 Task: Create a rule from the Routing list, Task moved to a section -> Set Priority in the project ArtisanBridge , set the section as Done clear the priority
Action: Mouse moved to (965, 154)
Screenshot: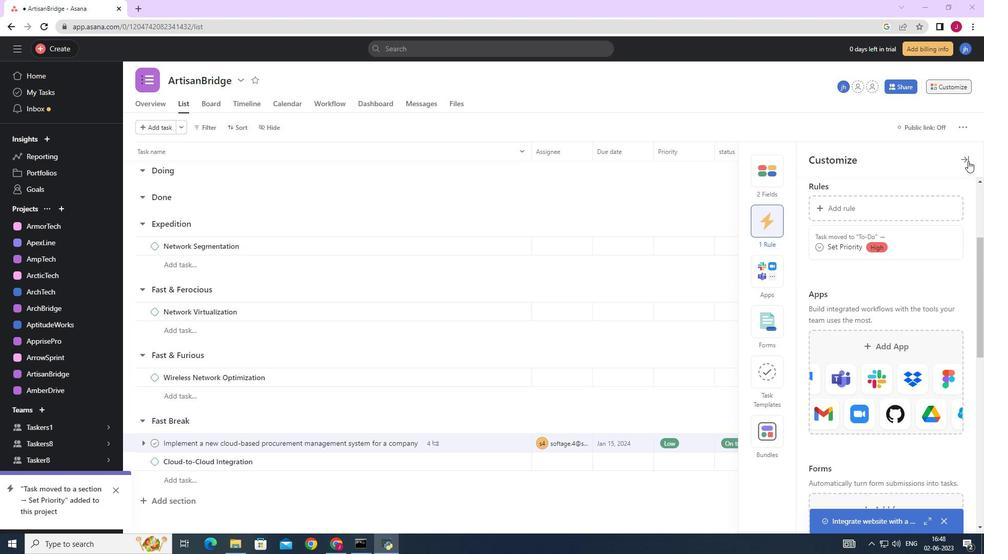 
Action: Mouse pressed left at (965, 154)
Screenshot: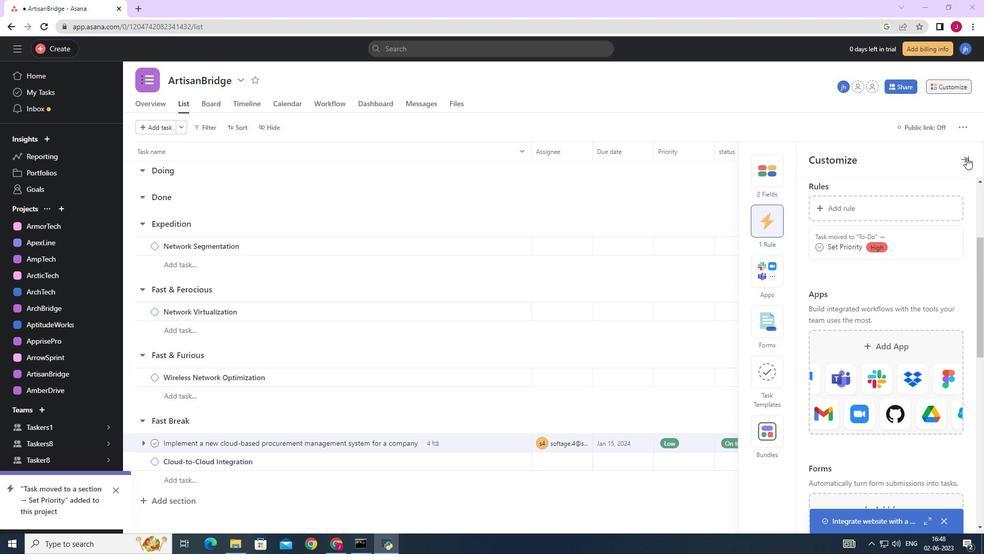 
Action: Mouse moved to (943, 90)
Screenshot: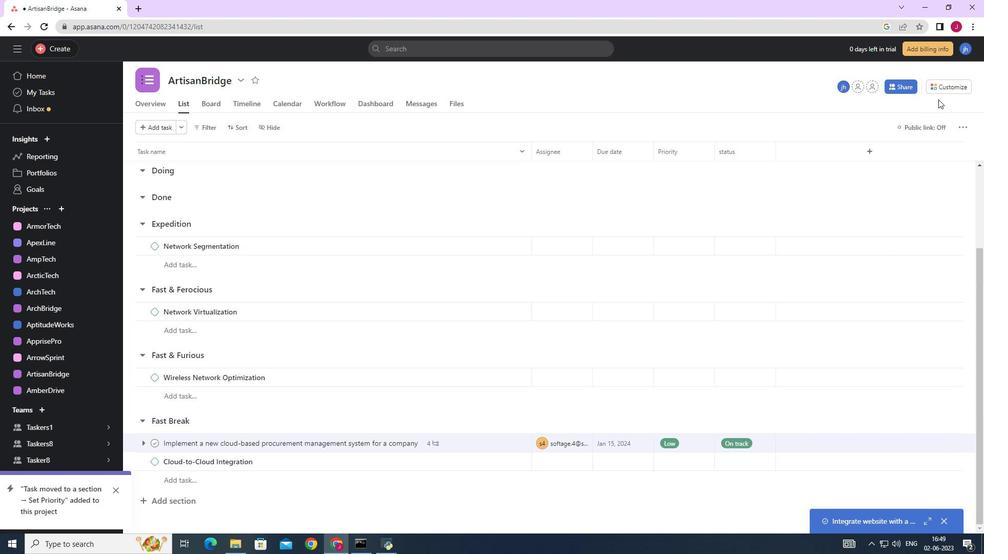 
Action: Mouse pressed left at (943, 90)
Screenshot: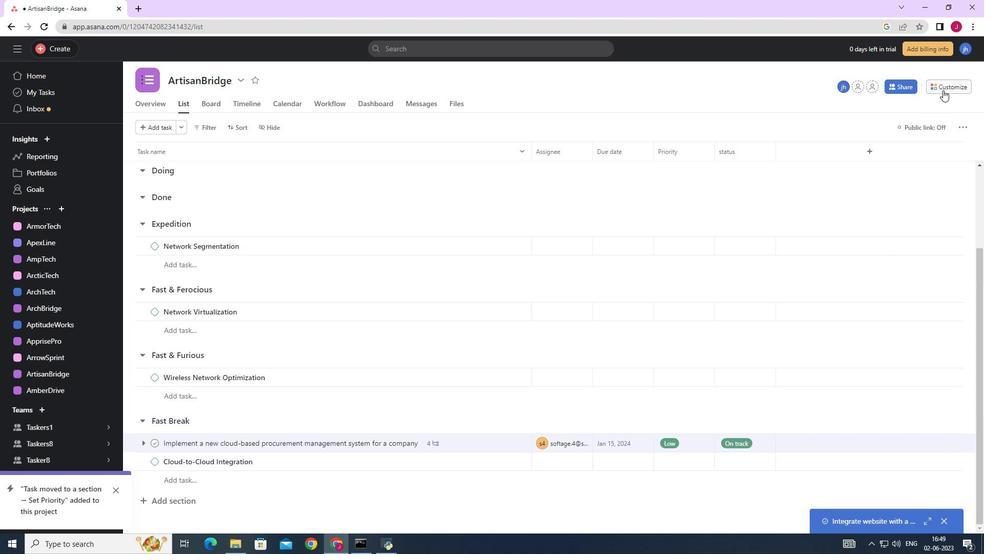 
Action: Mouse moved to (767, 231)
Screenshot: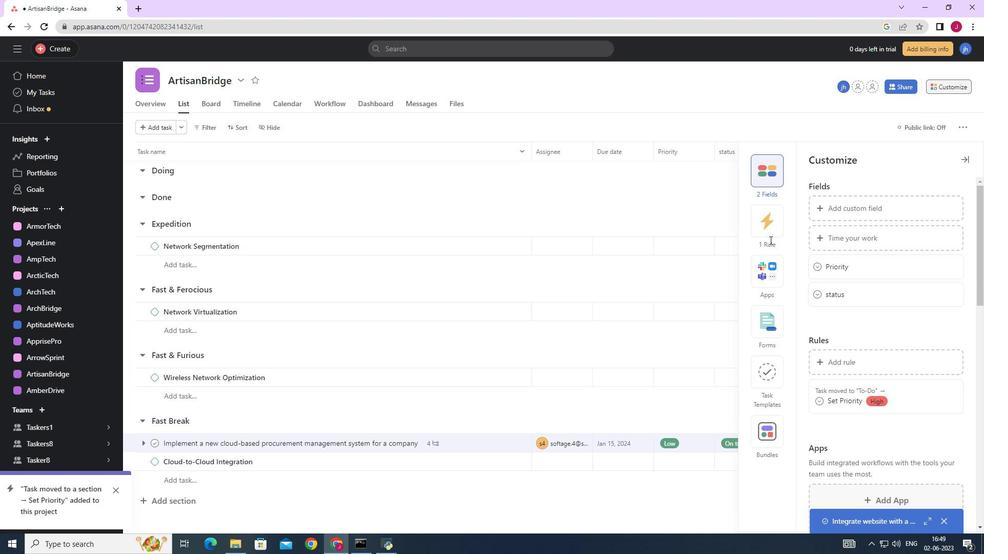 
Action: Mouse pressed left at (767, 231)
Screenshot: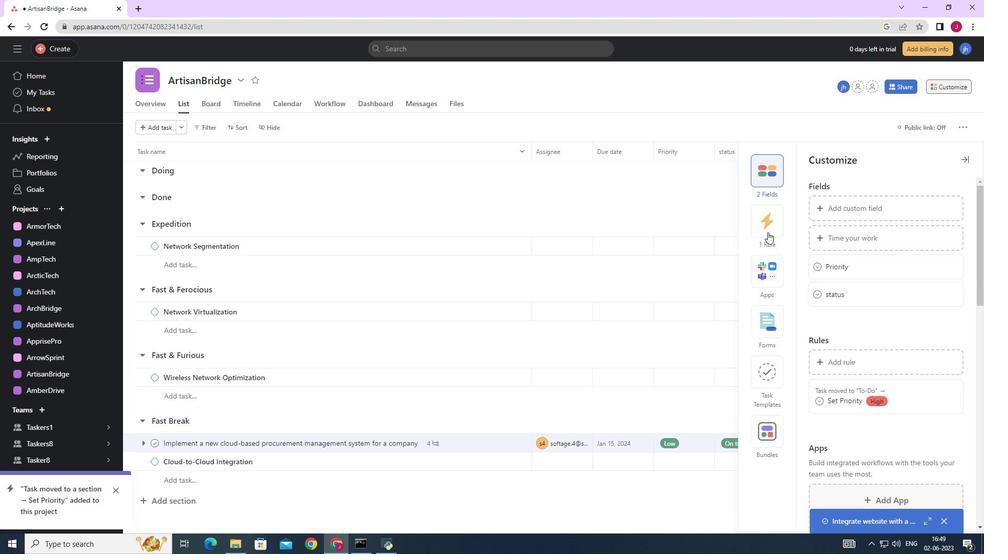 
Action: Mouse moved to (848, 207)
Screenshot: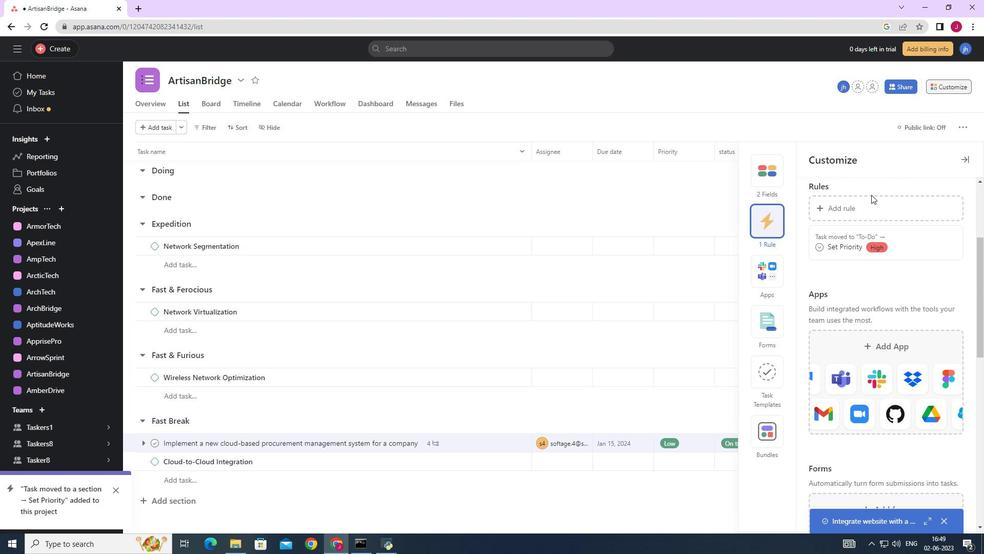 
Action: Mouse pressed left at (848, 207)
Screenshot: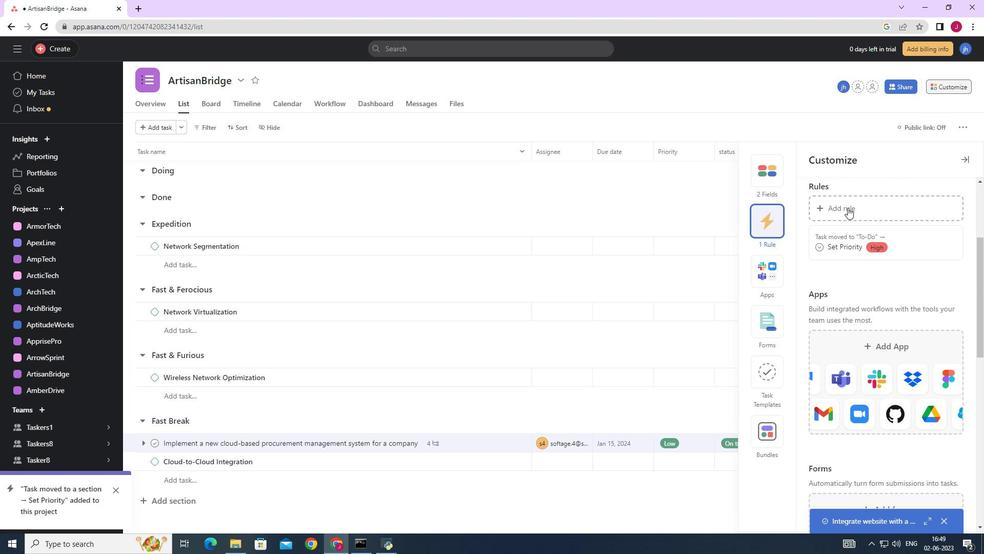 
Action: Mouse moved to (217, 132)
Screenshot: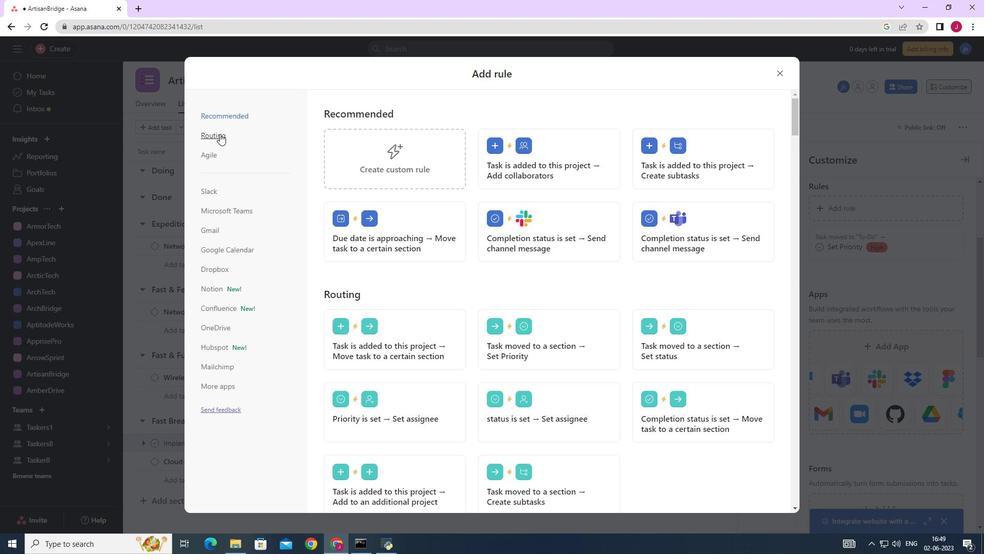 
Action: Mouse pressed left at (217, 132)
Screenshot: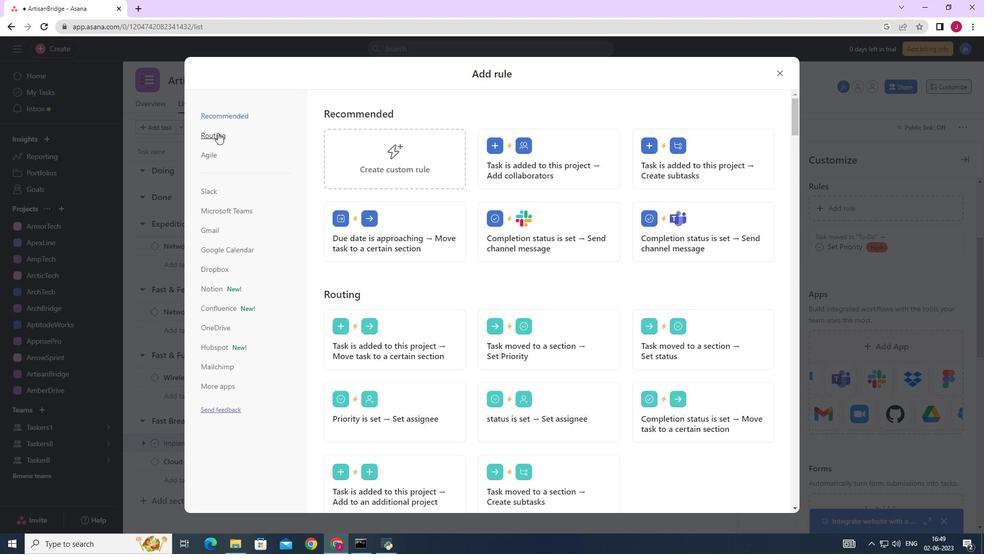 
Action: Mouse moved to (582, 151)
Screenshot: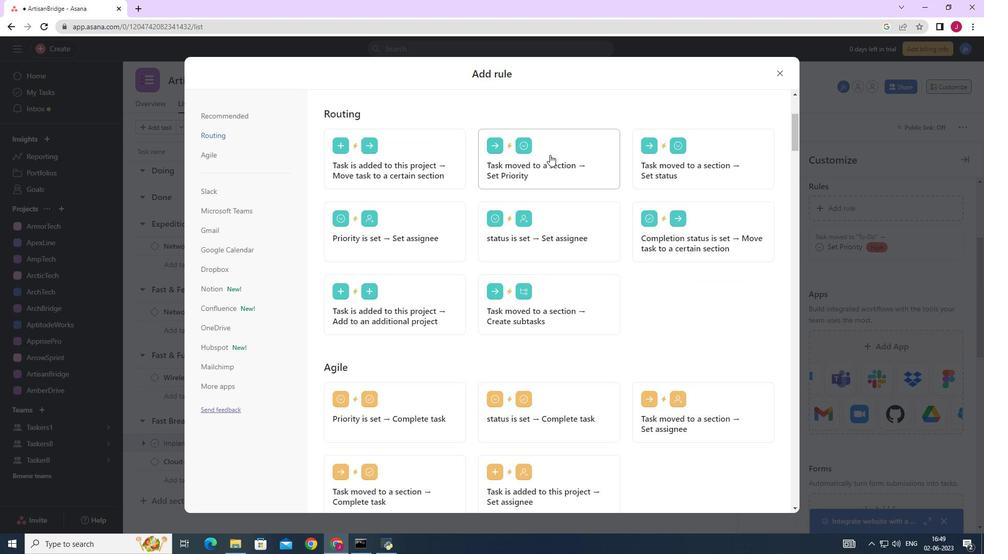 
Action: Mouse pressed left at (582, 151)
Screenshot: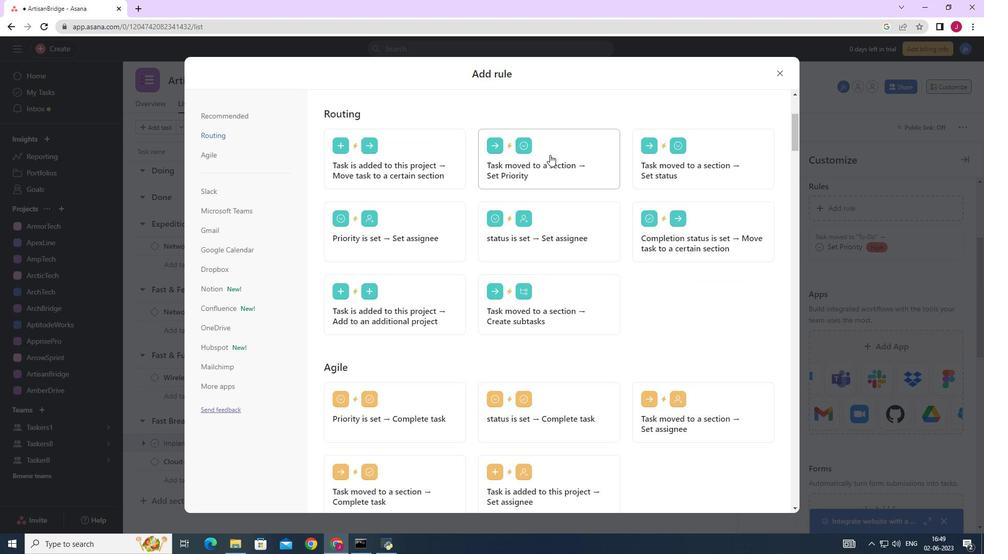 
Action: Mouse moved to (419, 282)
Screenshot: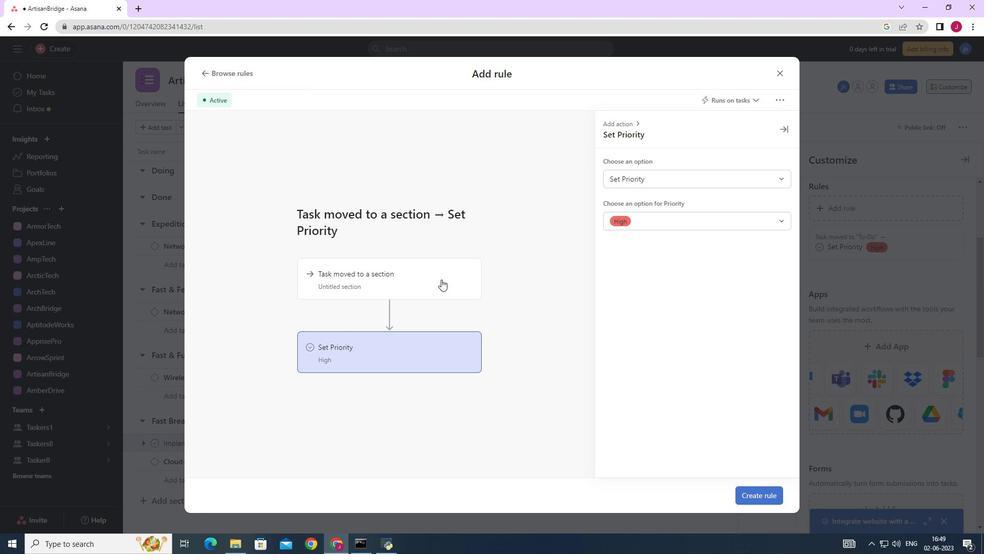 
Action: Mouse pressed left at (419, 282)
Screenshot: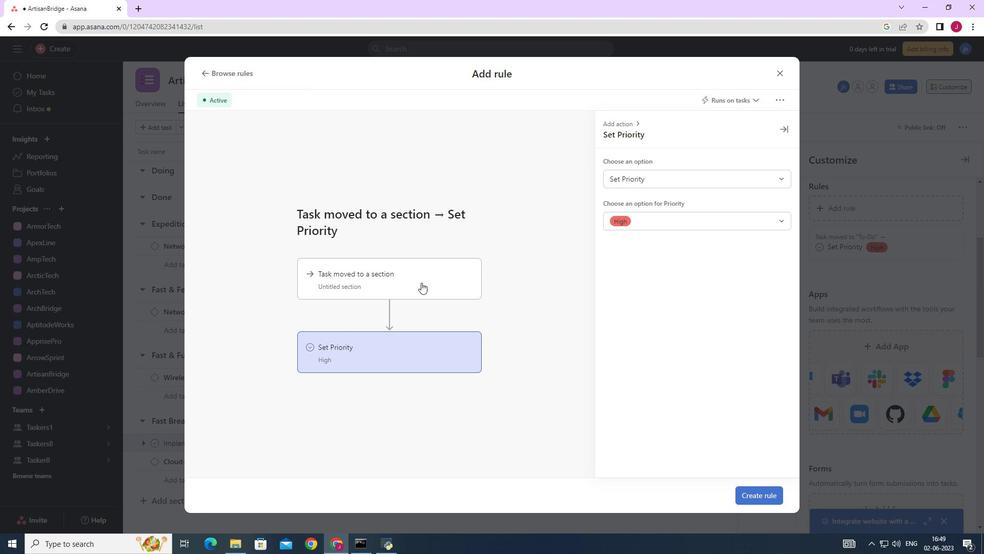 
Action: Mouse moved to (646, 180)
Screenshot: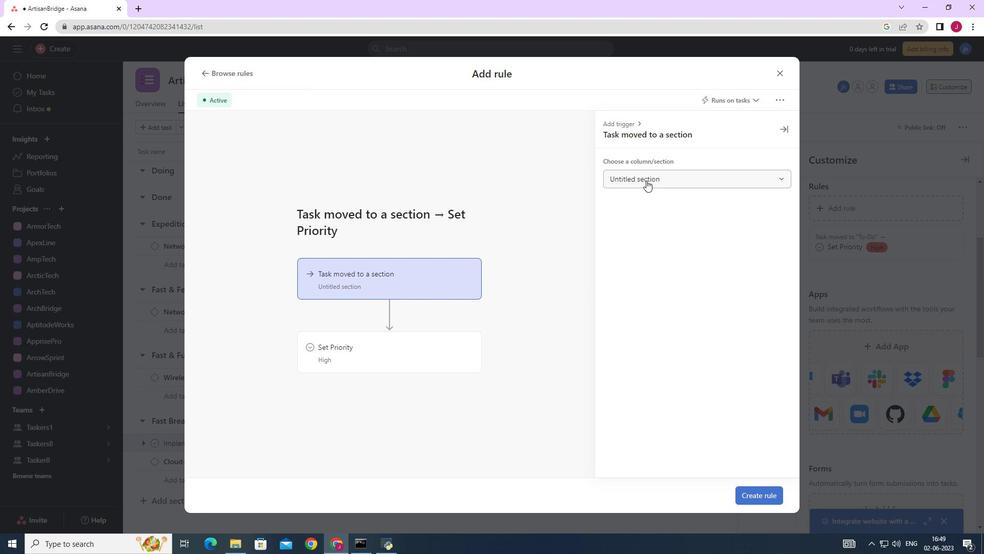 
Action: Mouse pressed left at (646, 180)
Screenshot: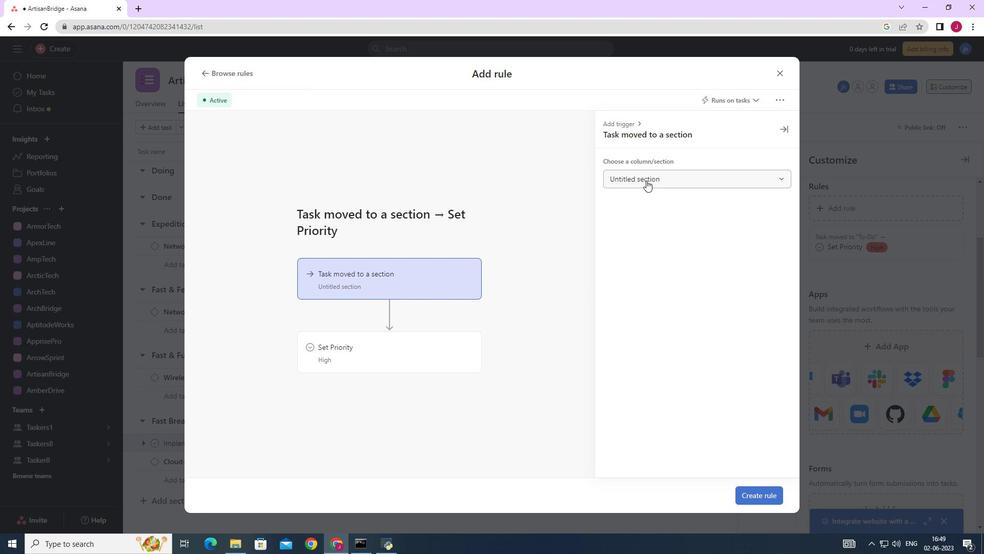 
Action: Mouse moved to (639, 257)
Screenshot: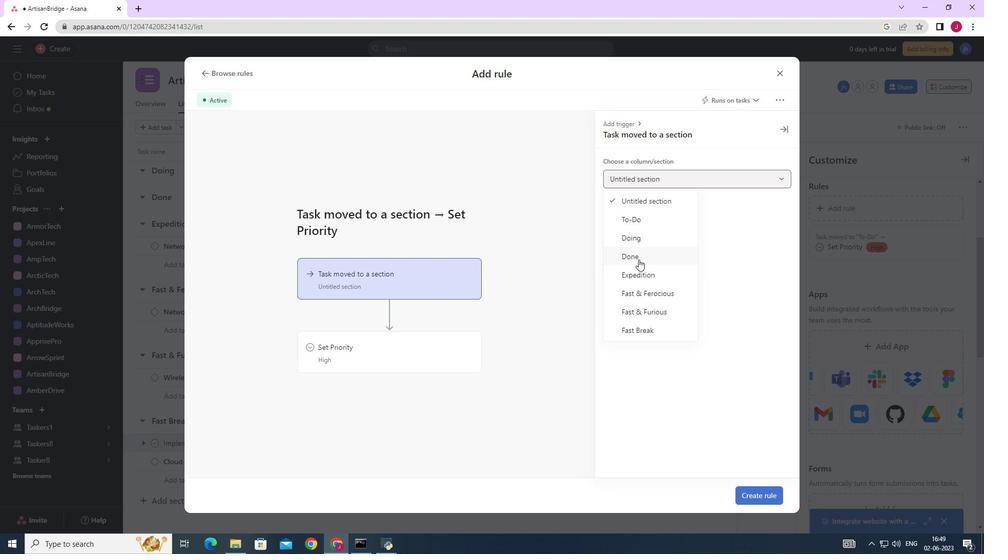 
Action: Mouse pressed left at (639, 257)
Screenshot: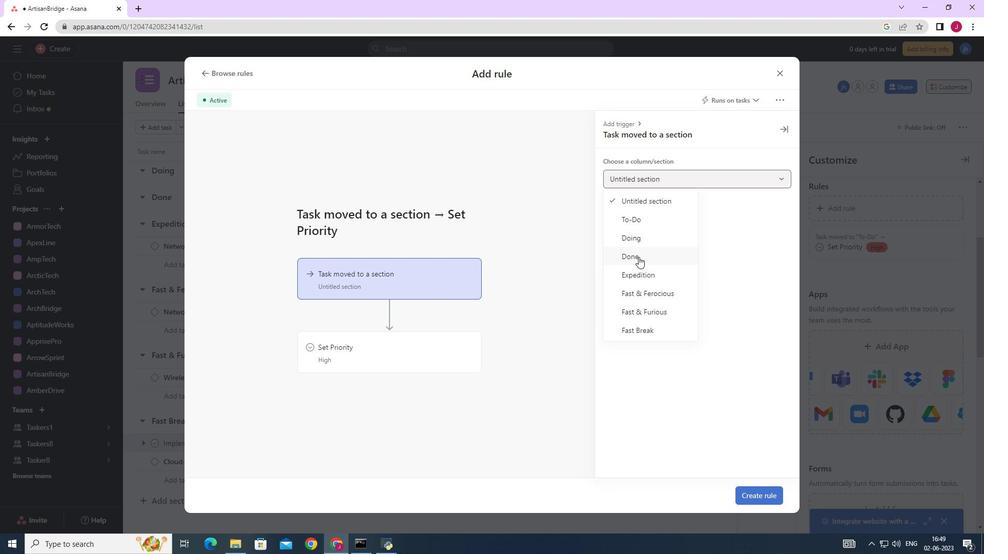 
Action: Mouse moved to (411, 343)
Screenshot: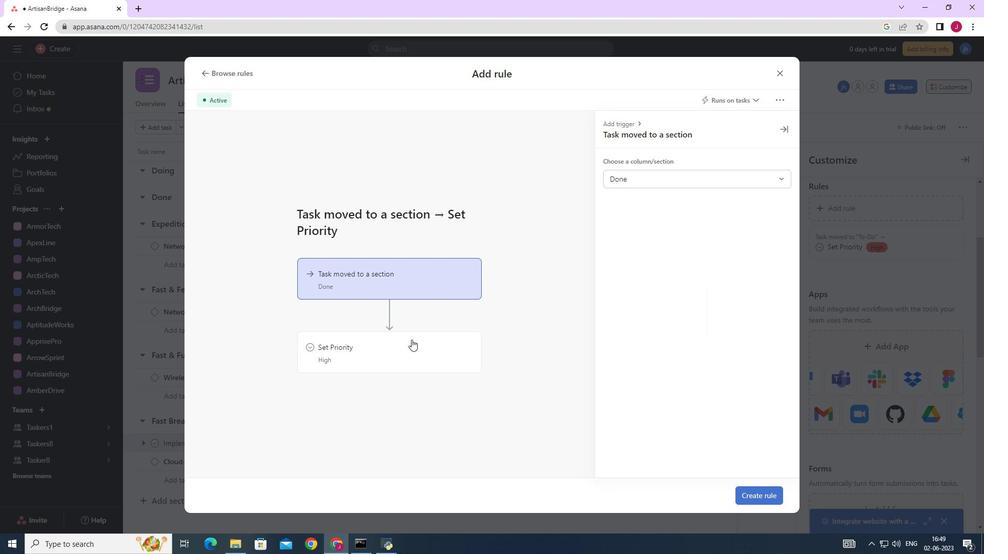 
Action: Mouse pressed left at (411, 343)
Screenshot: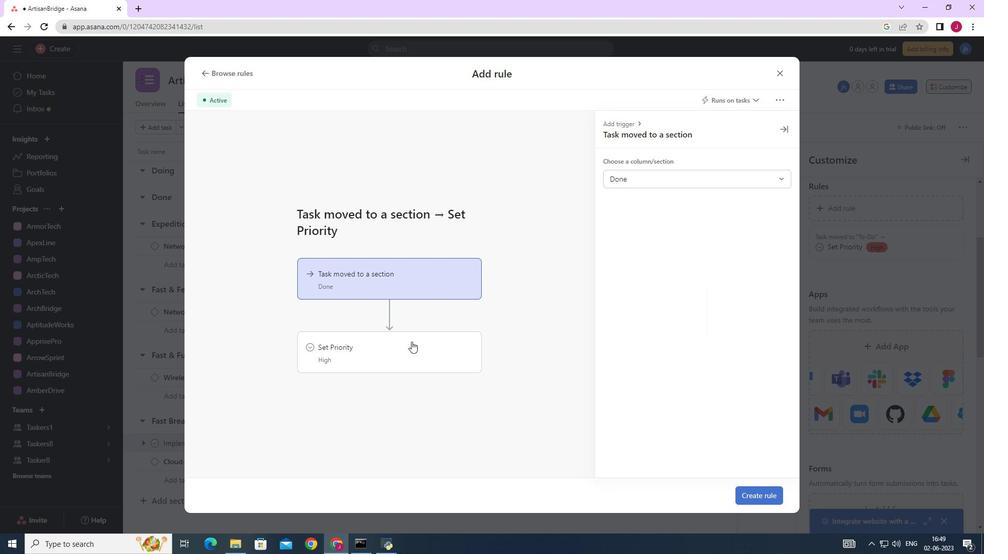 
Action: Mouse moved to (639, 175)
Screenshot: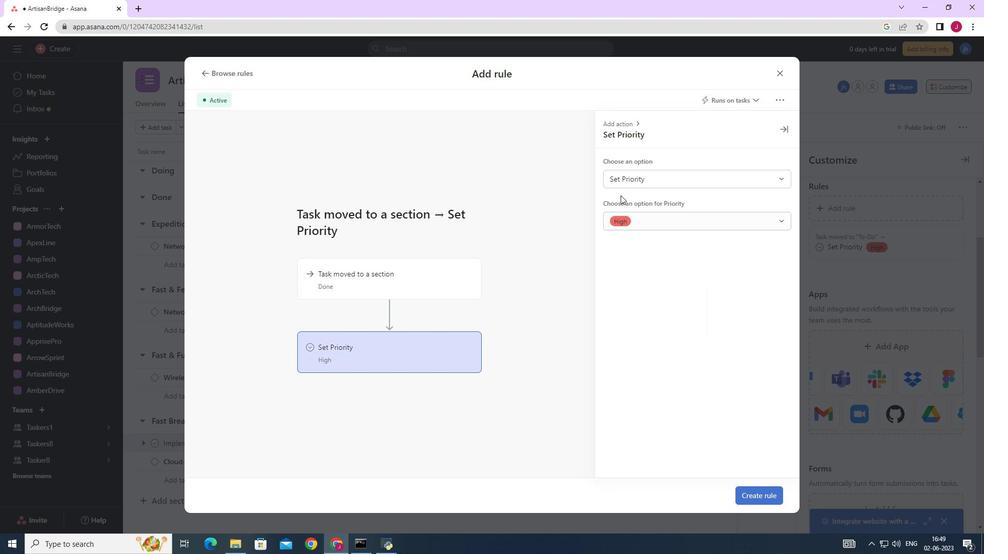 
Action: Mouse pressed left at (639, 175)
Screenshot: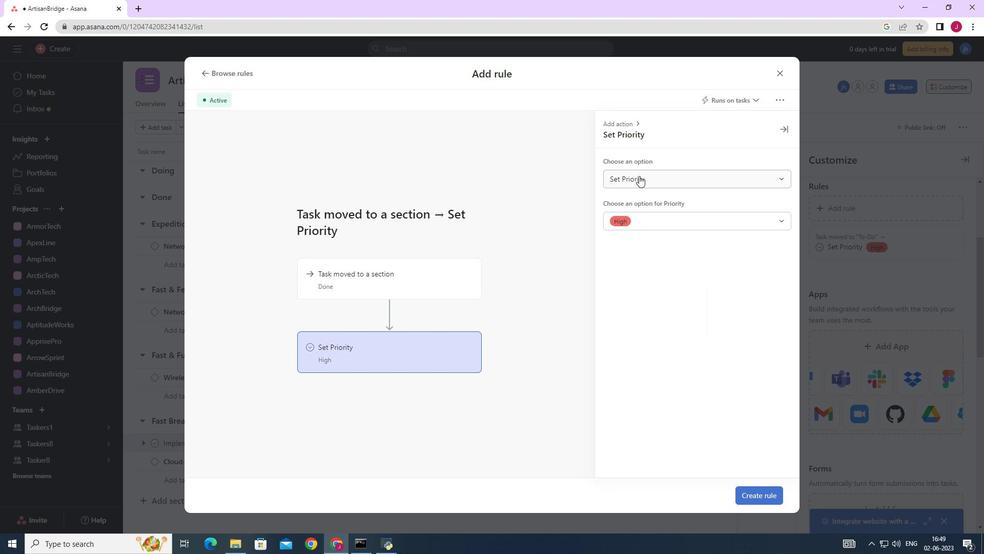 
Action: Mouse moved to (646, 221)
Screenshot: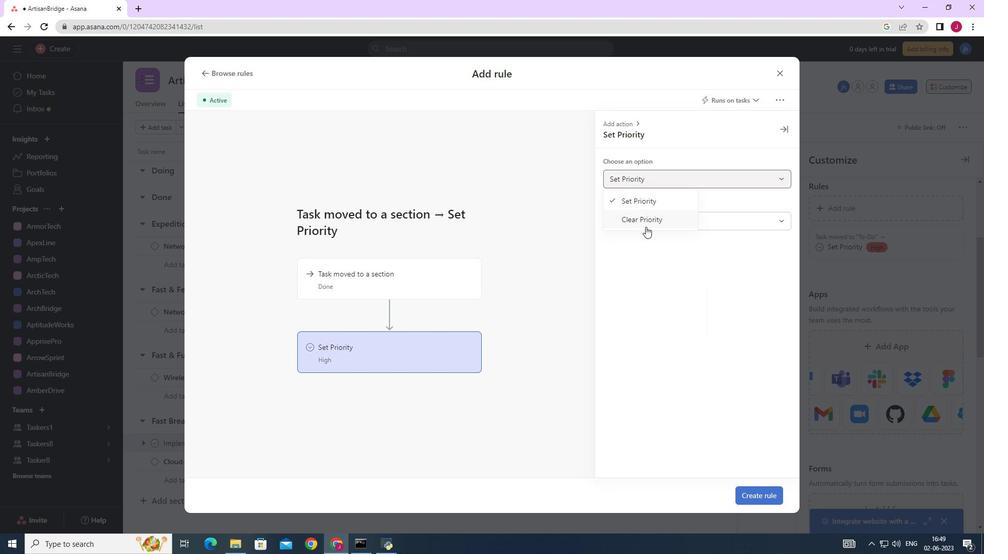 
Action: Mouse pressed left at (646, 221)
Screenshot: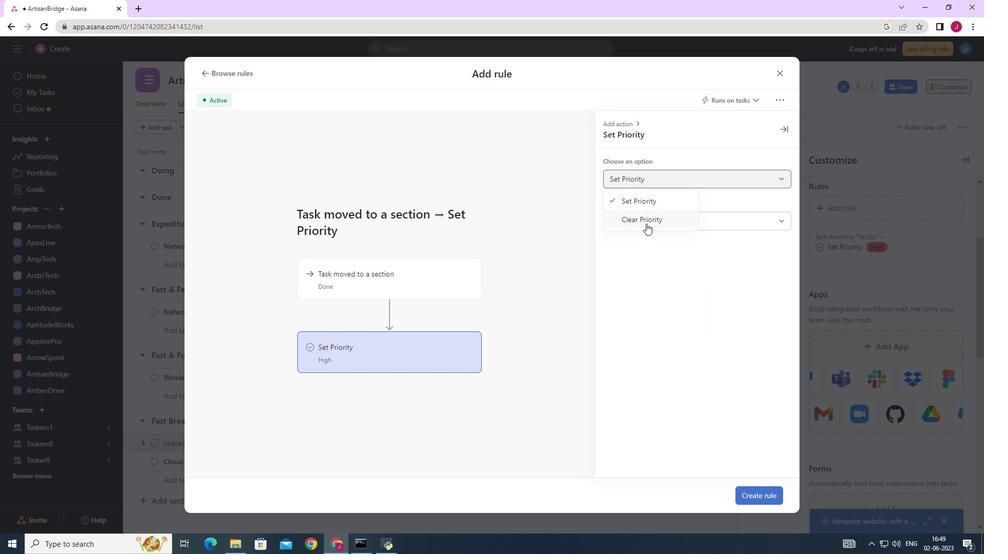 
Action: Mouse moved to (764, 496)
Screenshot: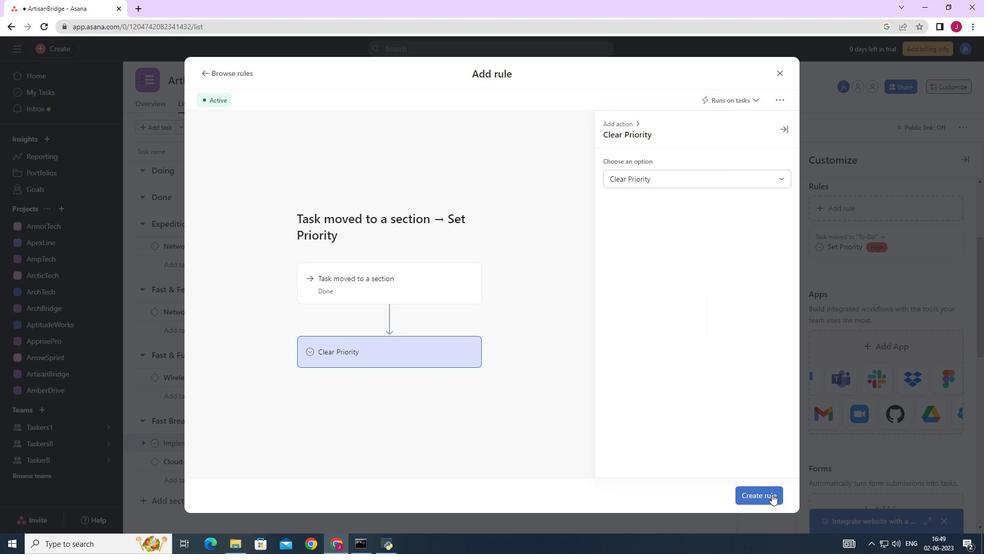 
Action: Mouse pressed left at (764, 496)
Screenshot: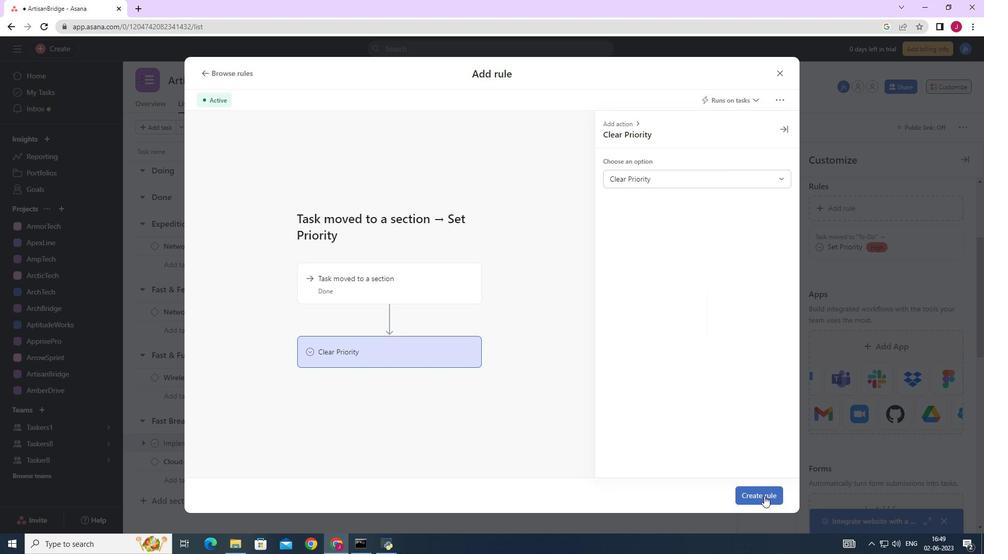 
Action: Mouse moved to (644, 427)
Screenshot: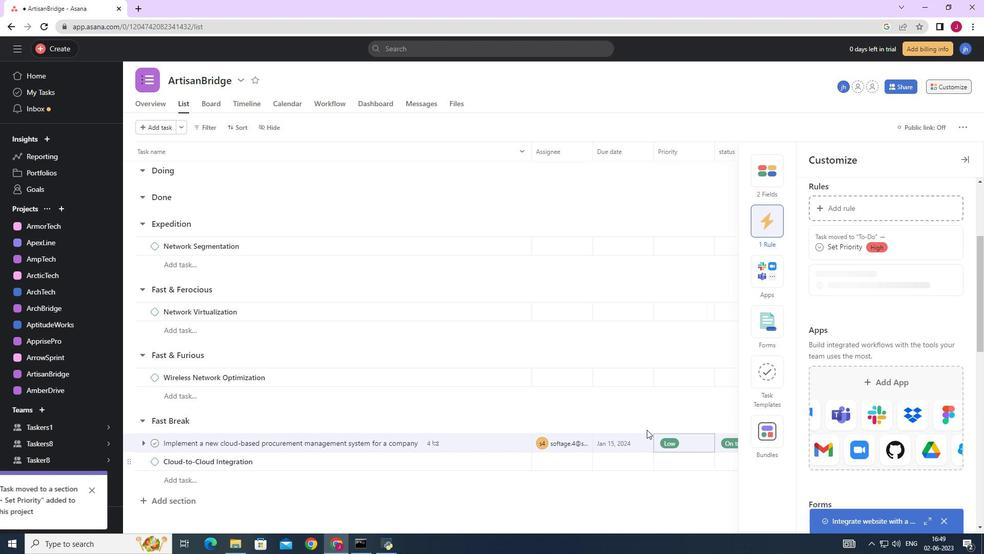 
